 Task: Create a task  Add support for speech-to-text and text-to-speech conversion , assign it to team member softage.9@softage.net in the project WorkWave and update the status of the task to  On Track  , set the priority of the task to Low.
Action: Mouse moved to (183, 165)
Screenshot: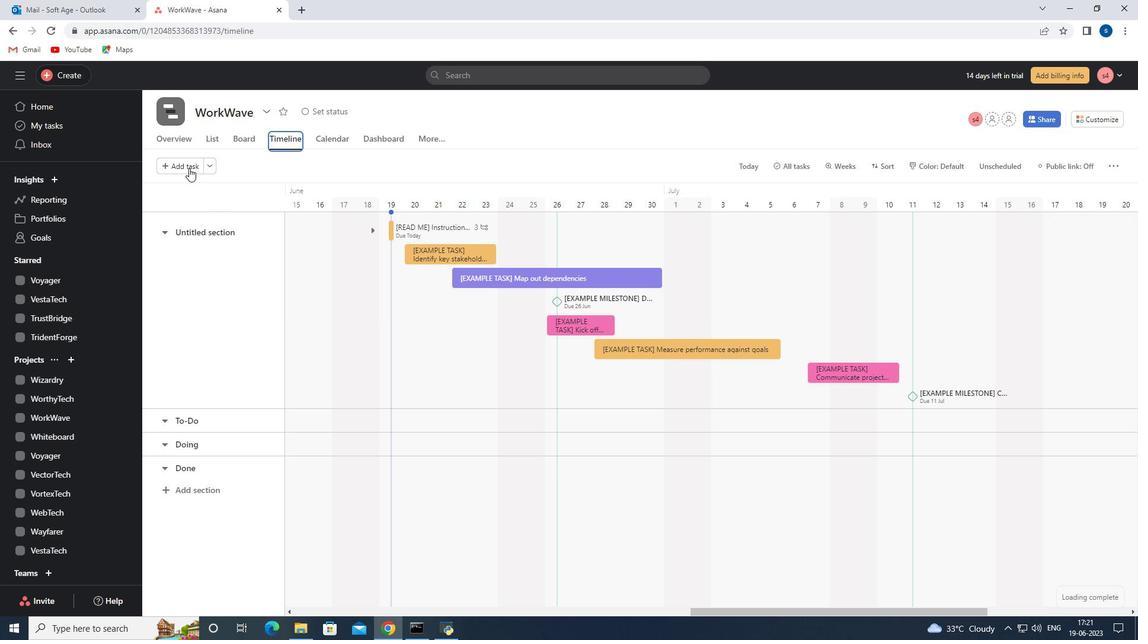 
Action: Mouse pressed left at (183, 165)
Screenshot: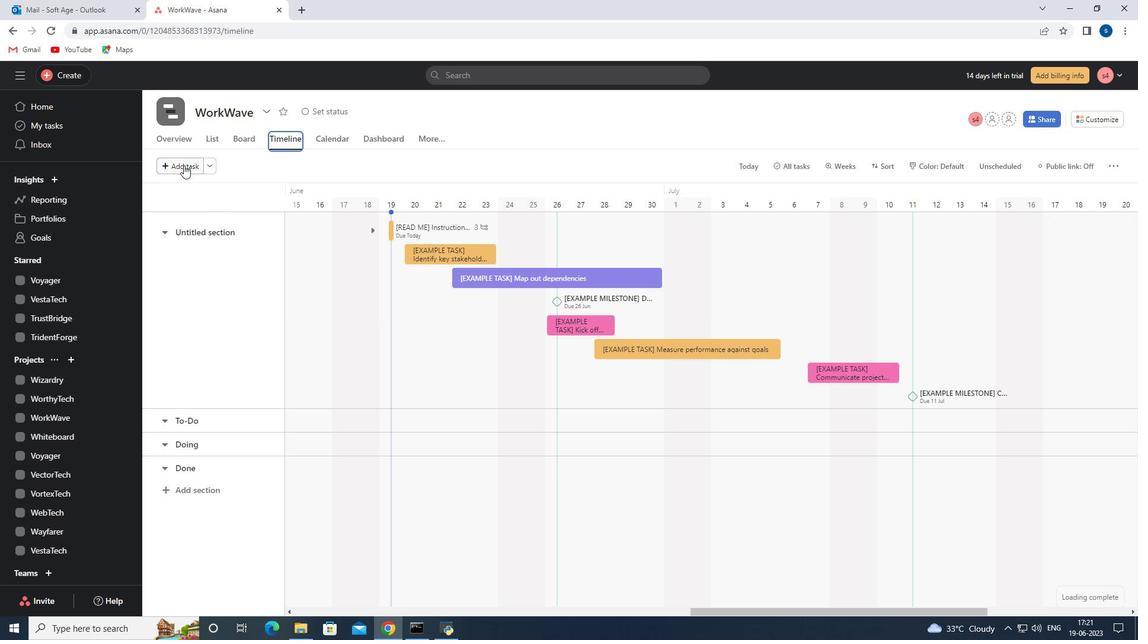 
Action: Mouse moved to (302, 218)
Screenshot: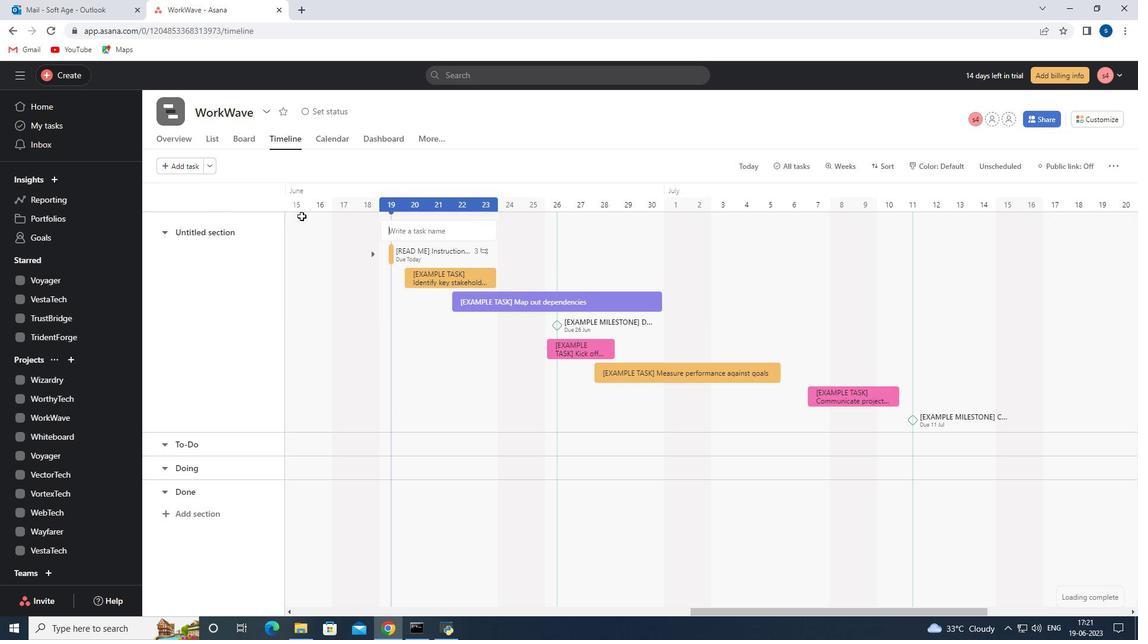 
Action: Key pressed <Key.shift><Key.shift>Add<Key.space><Key.shift>Support<Key.space>for<Key.space>speech-to-text<Key.space>and<Key.space>text-to-speech<Key.space>conversion
Screenshot: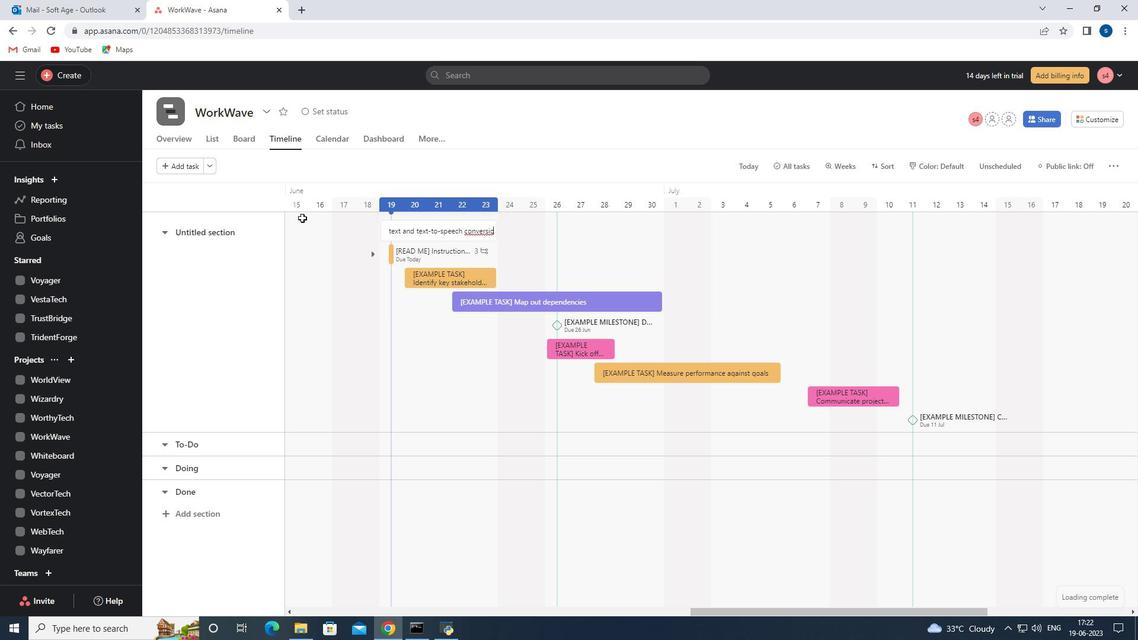 
Action: Mouse moved to (416, 235)
Screenshot: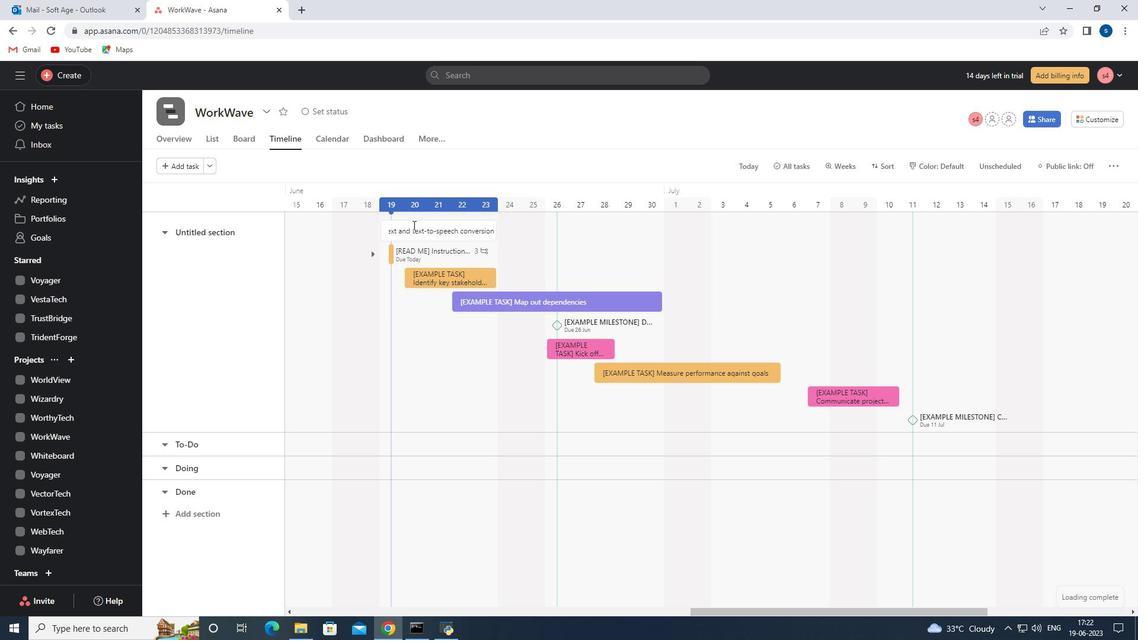
Action: Mouse pressed left at (416, 235)
Screenshot: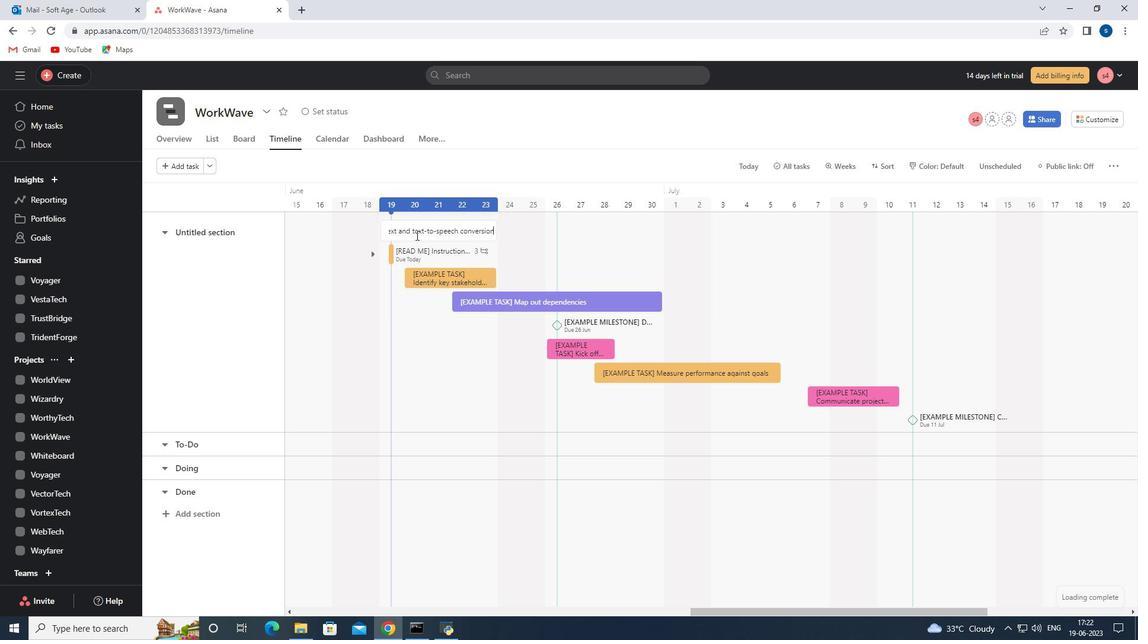 
Action: Mouse moved to (855, 250)
Screenshot: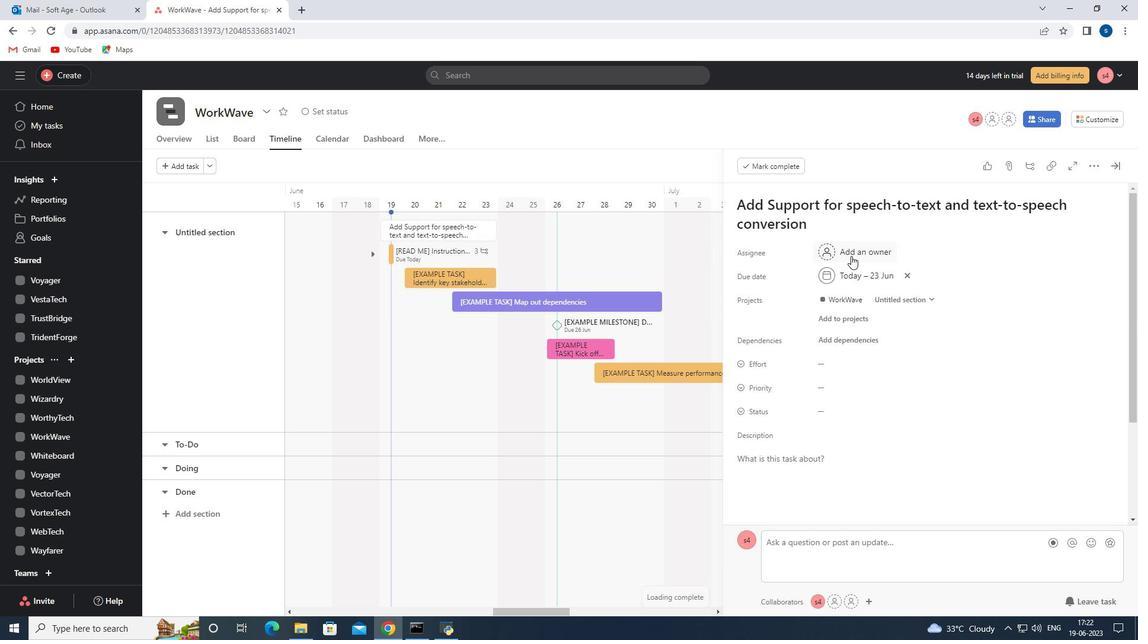 
Action: Mouse pressed left at (855, 250)
Screenshot: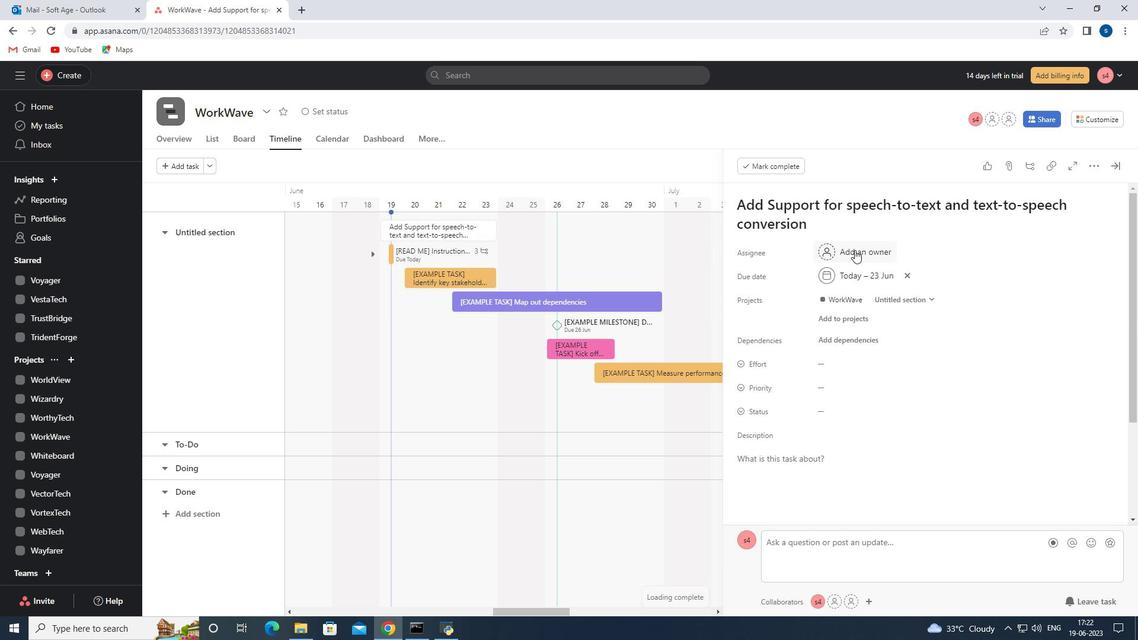 
Action: Mouse moved to (856, 260)
Screenshot: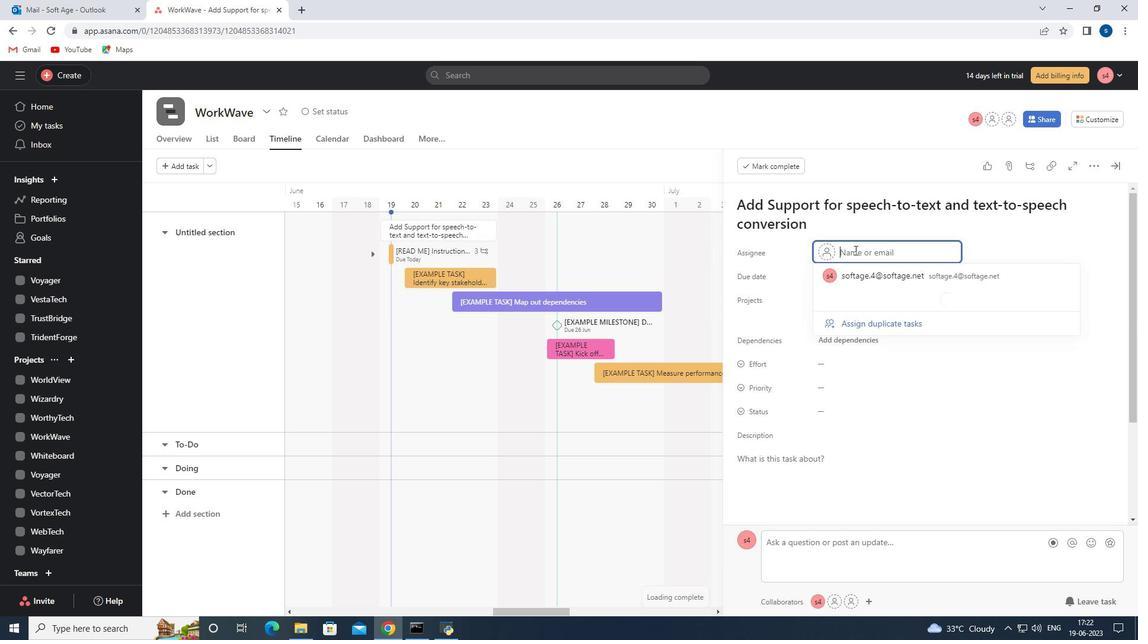 
Action: Key pressed softage.9<Key.shift>@softage.net
Screenshot: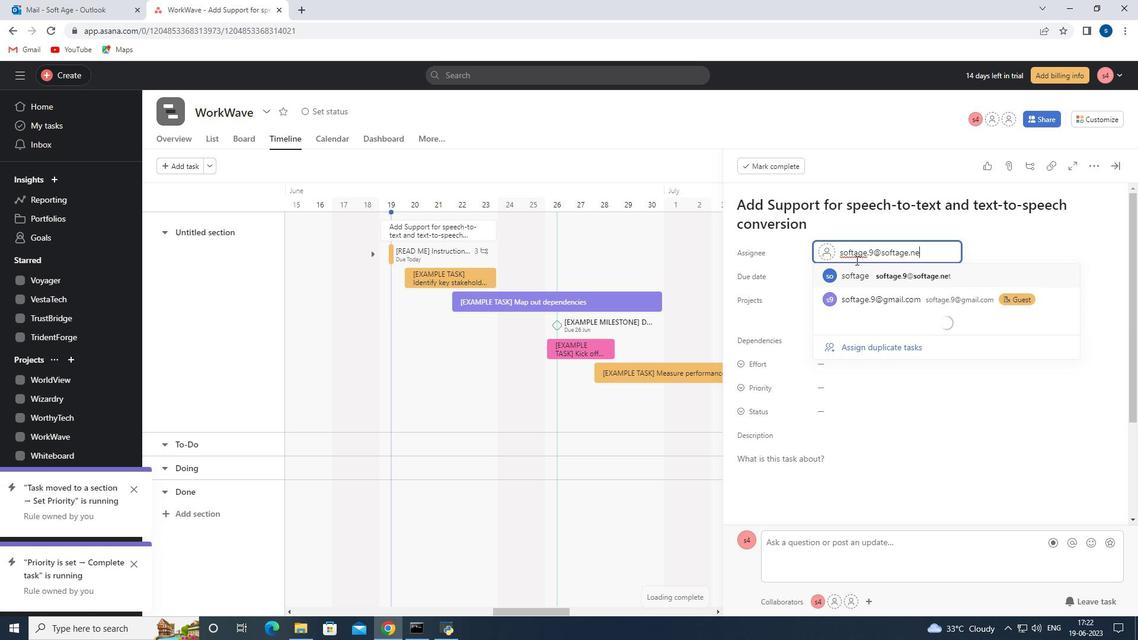 
Action: Mouse moved to (884, 271)
Screenshot: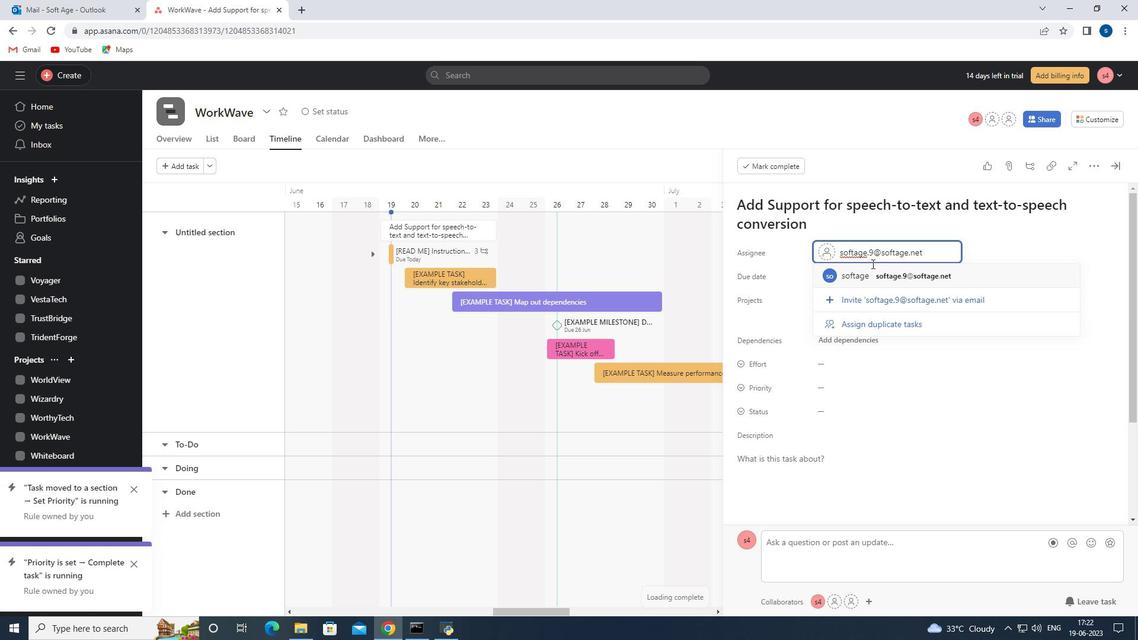
Action: Mouse pressed left at (884, 271)
Screenshot: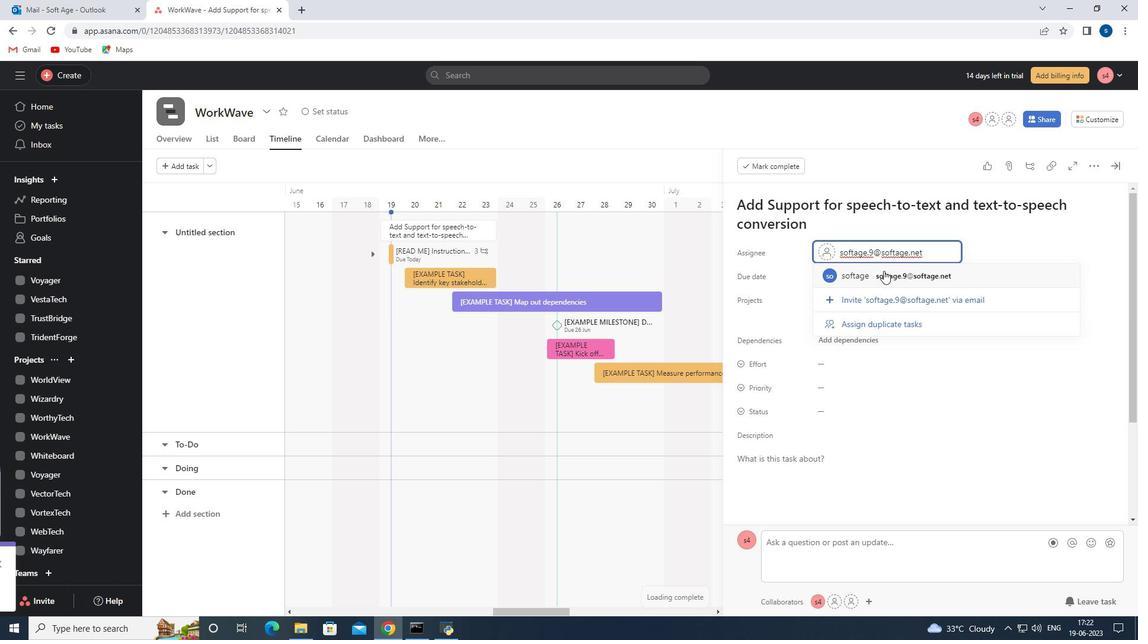 
Action: Mouse moved to (819, 387)
Screenshot: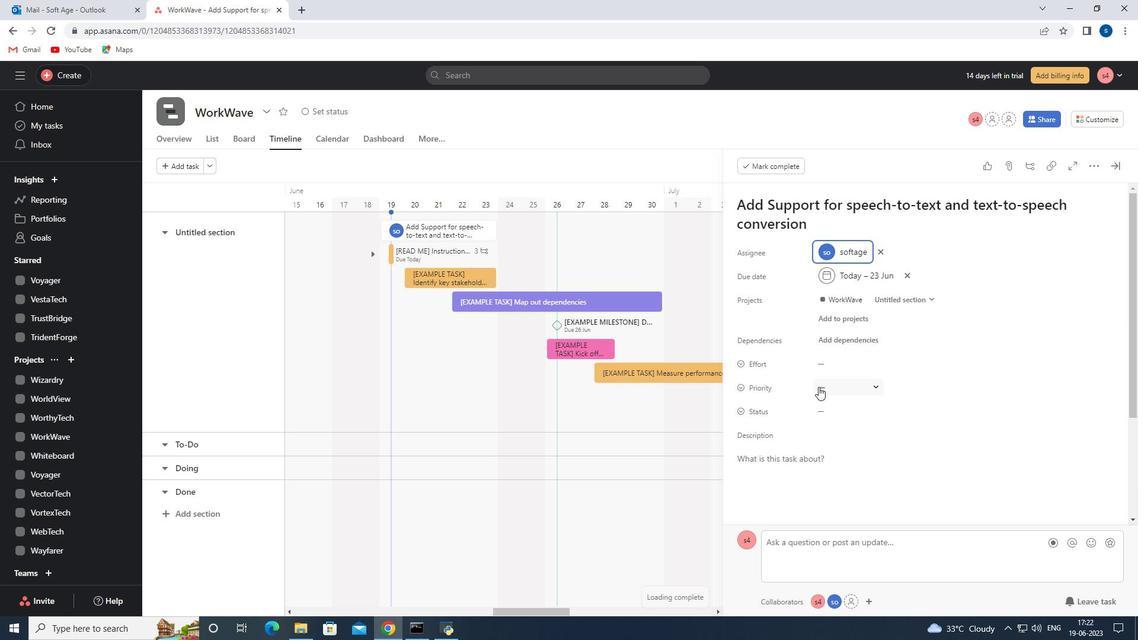 
Action: Mouse pressed left at (819, 387)
Screenshot: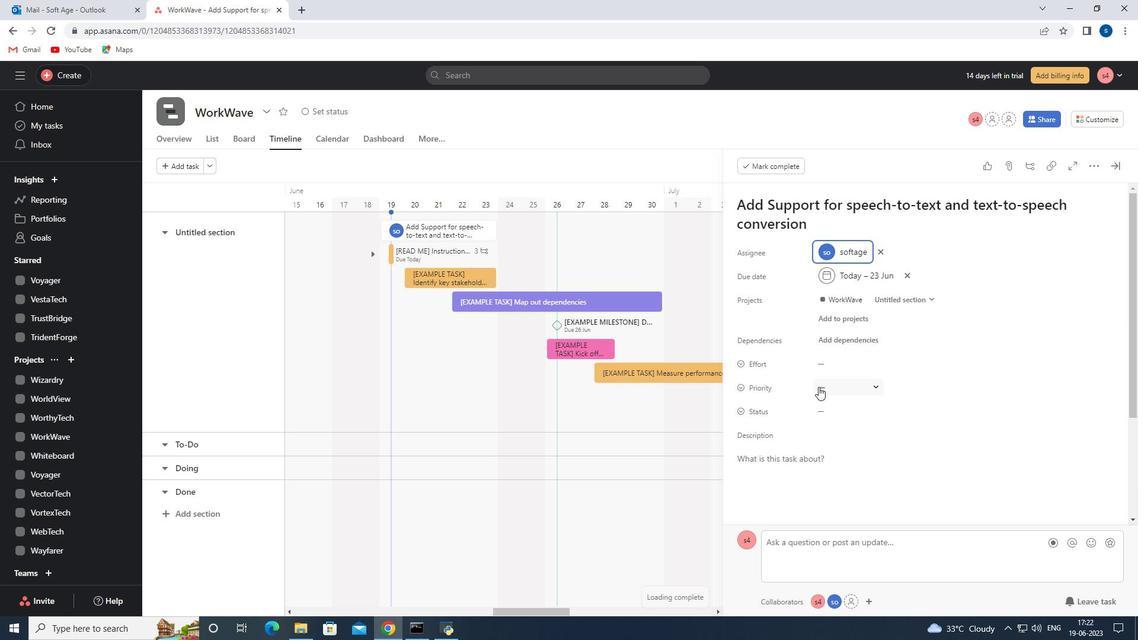 
Action: Mouse moved to (848, 468)
Screenshot: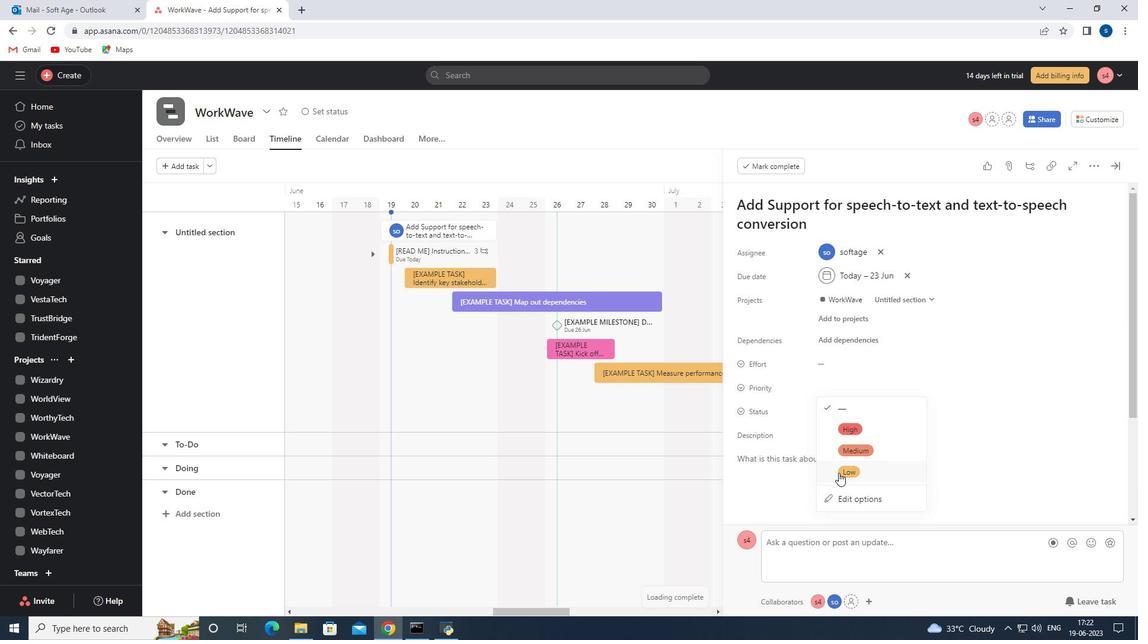 
Action: Mouse pressed left at (848, 468)
Screenshot: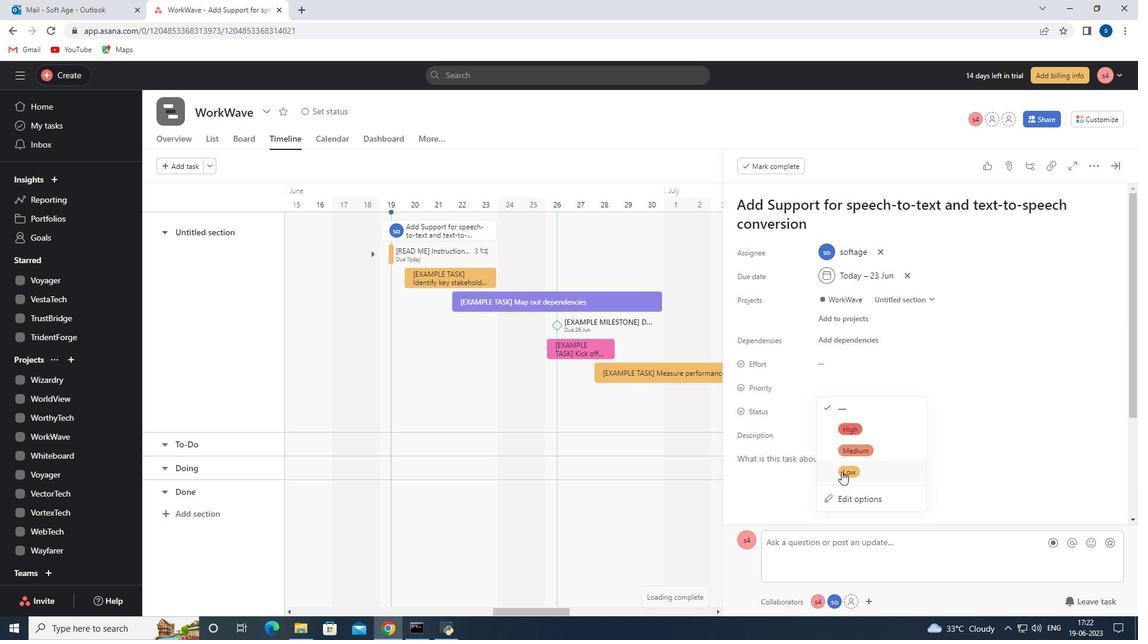 
Action: Mouse moved to (831, 409)
Screenshot: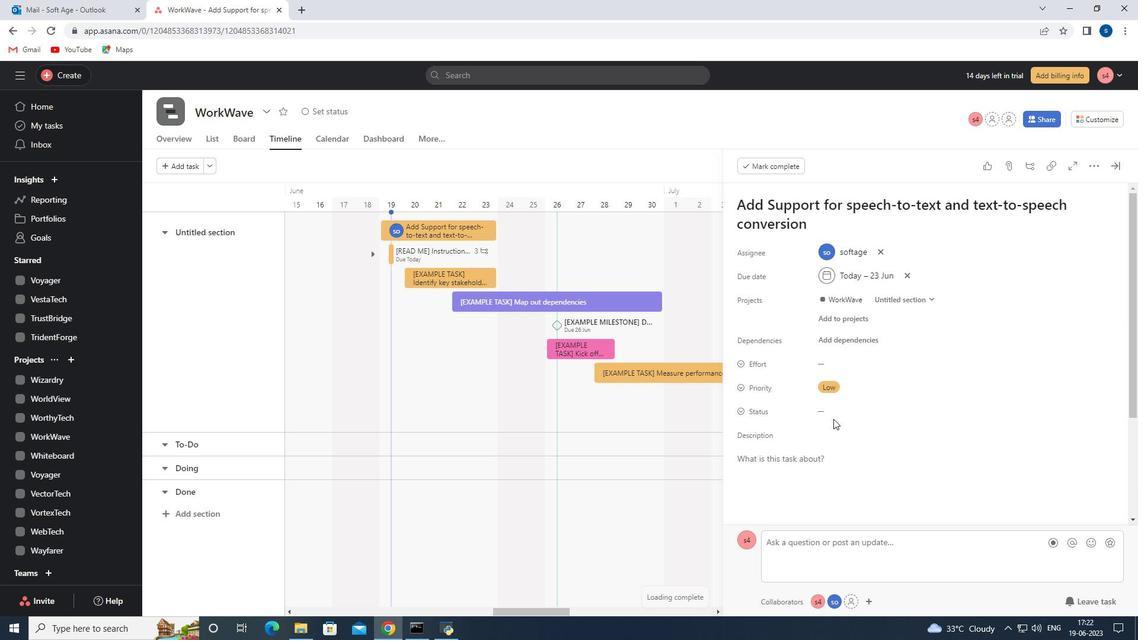 
Action: Mouse pressed left at (831, 409)
Screenshot: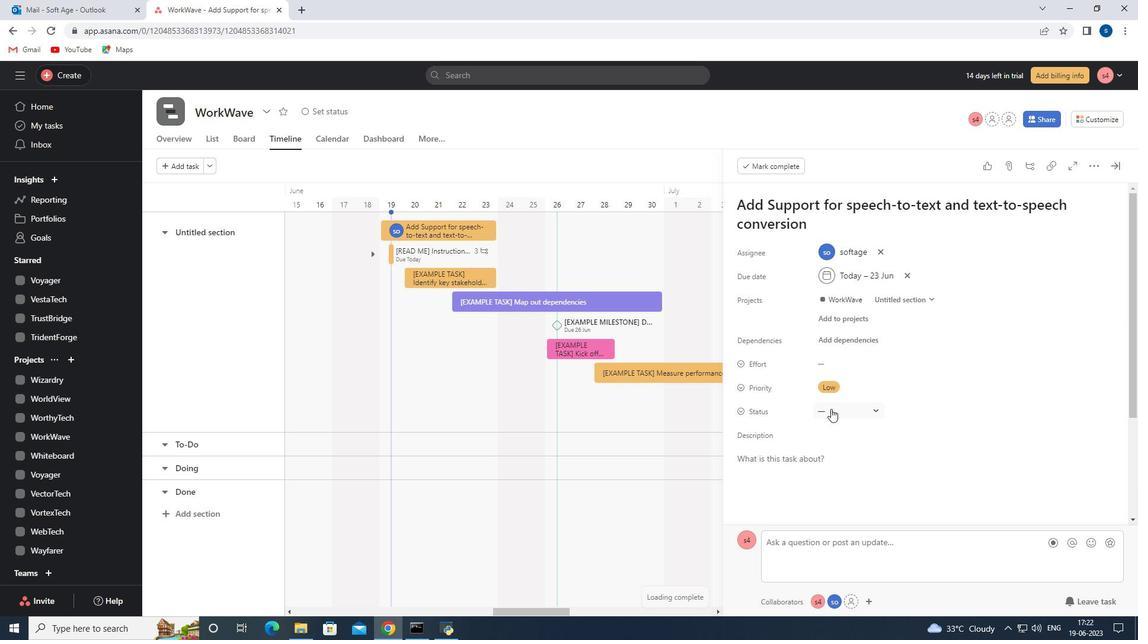 
Action: Mouse moved to (852, 455)
Screenshot: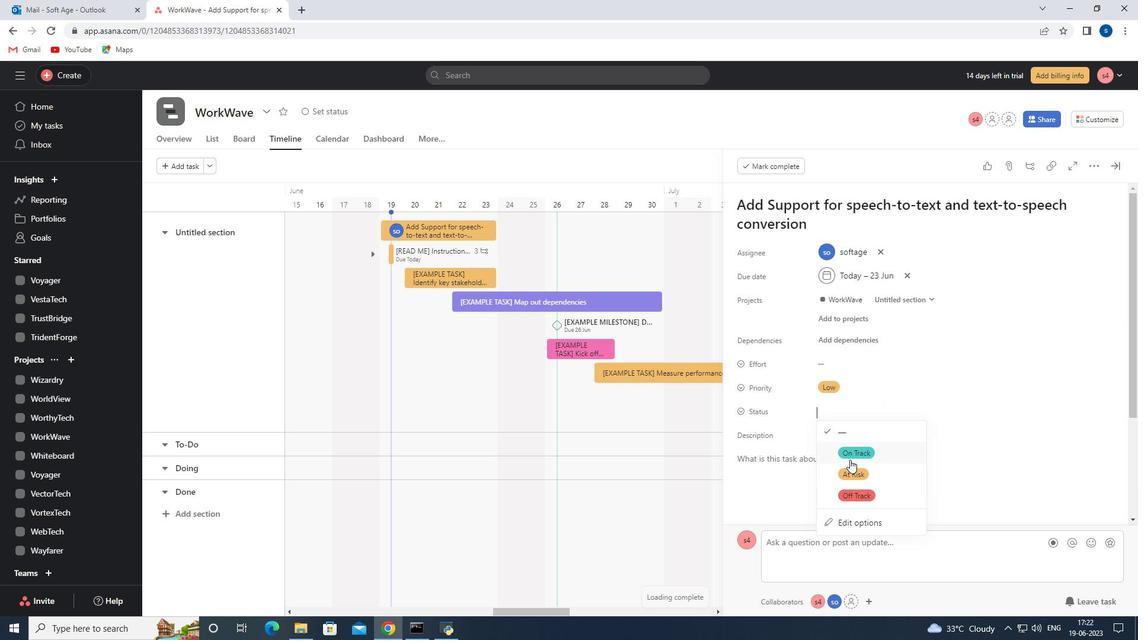 
Action: Mouse pressed left at (852, 455)
Screenshot: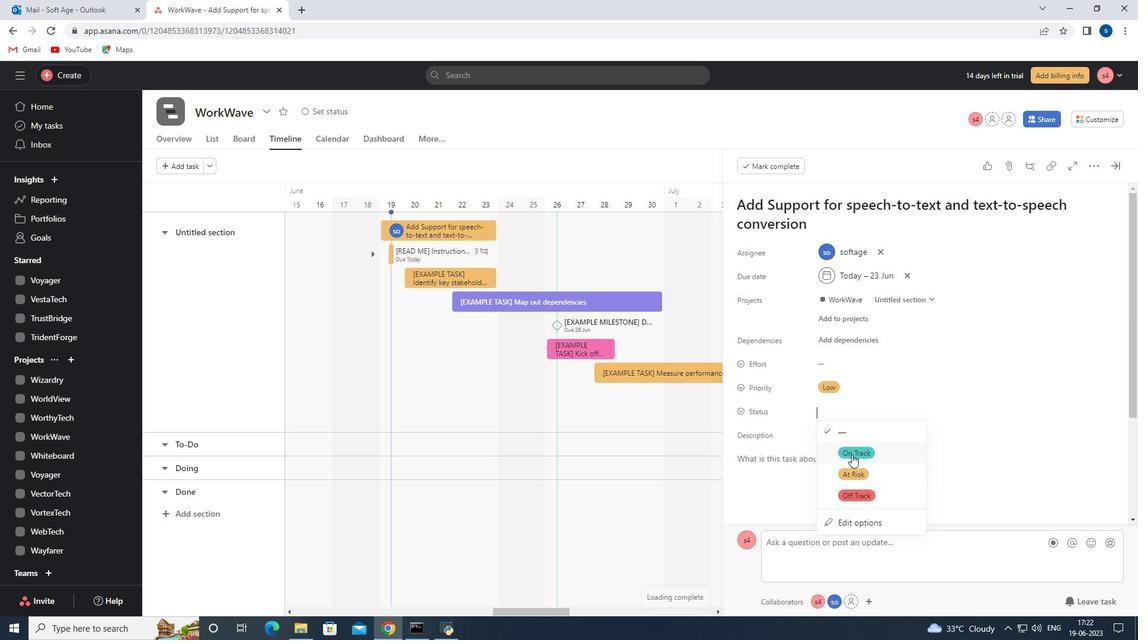 
Action: Mouse moved to (822, 455)
Screenshot: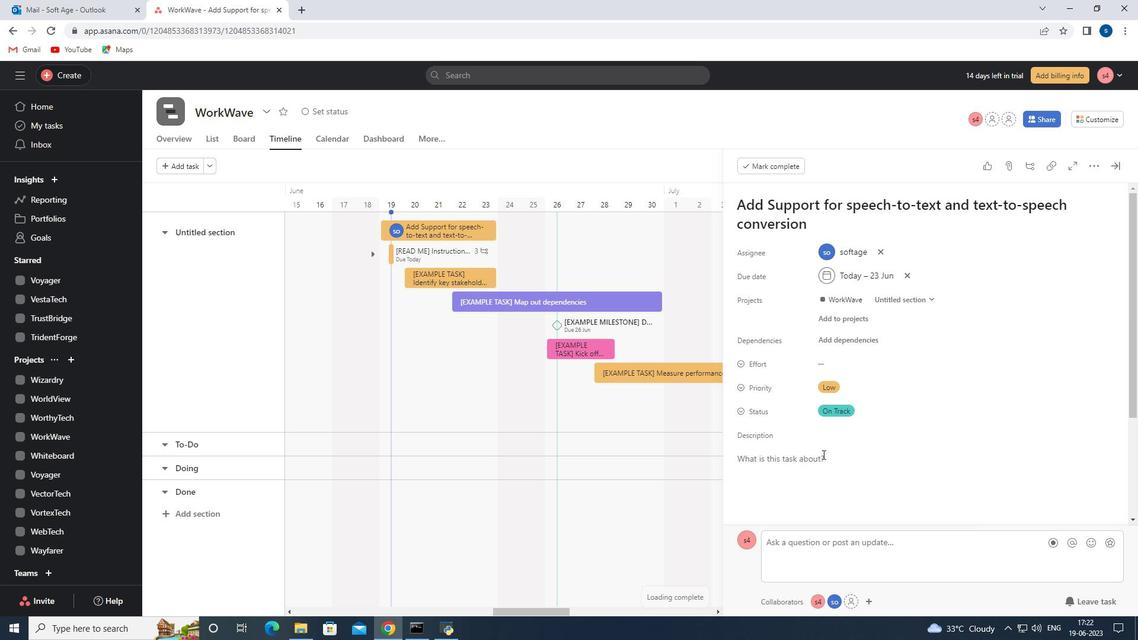 
